Task: Create a rule from the Agile list, Priority changed -> Complete task in the project AgileMind if Priority Cleared then Complete Task
Action: Mouse moved to (935, 155)
Screenshot: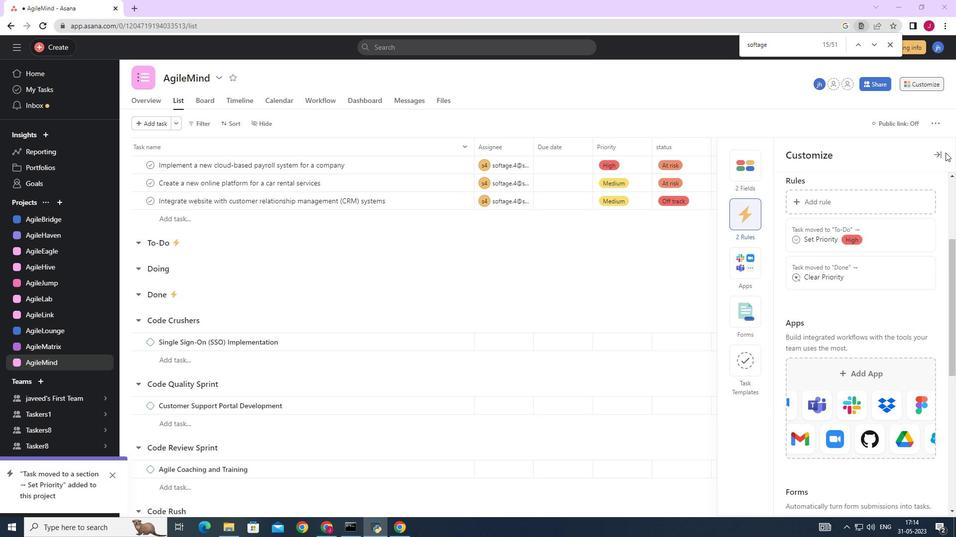 
Action: Mouse pressed left at (935, 155)
Screenshot: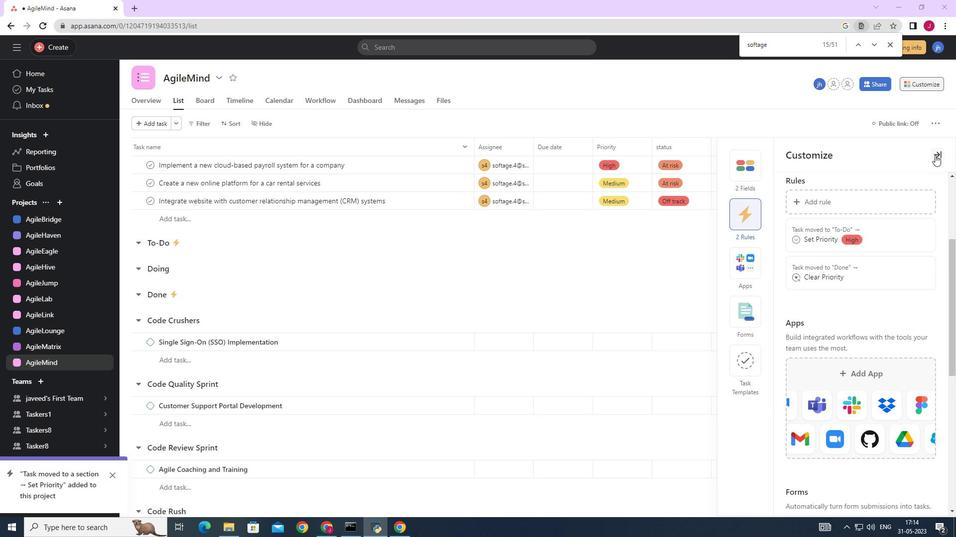 
Action: Mouse moved to (814, 196)
Screenshot: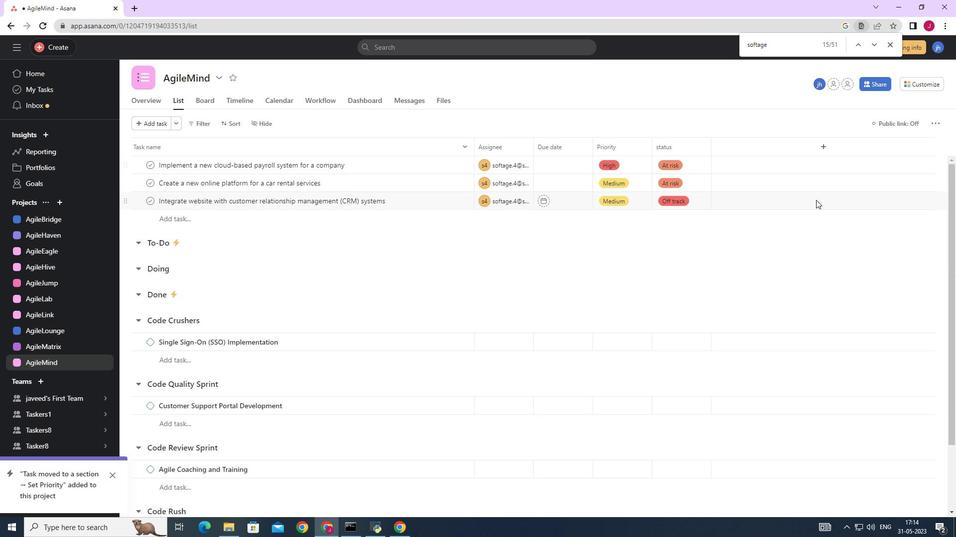 
Action: Mouse scrolled (814, 196) with delta (0, 0)
Screenshot: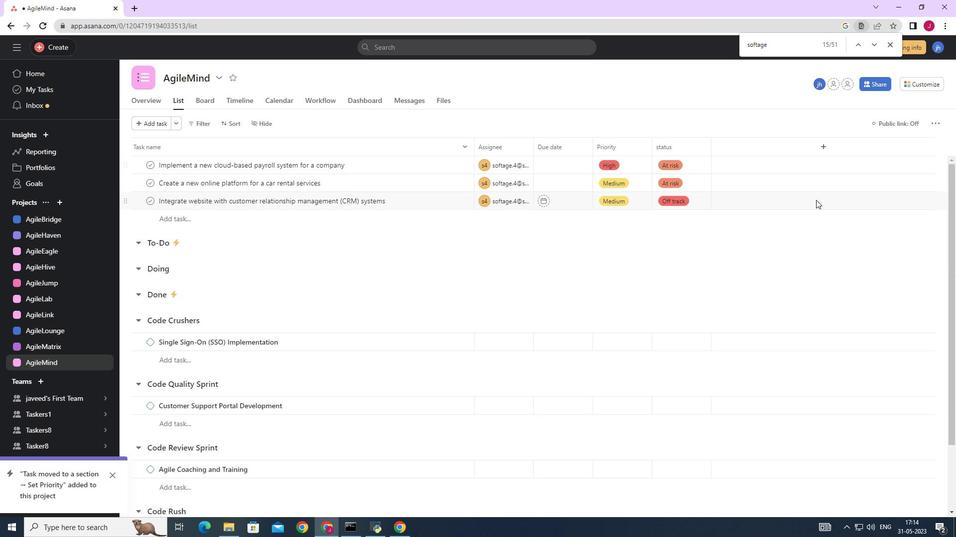 
Action: Mouse scrolled (814, 196) with delta (0, 0)
Screenshot: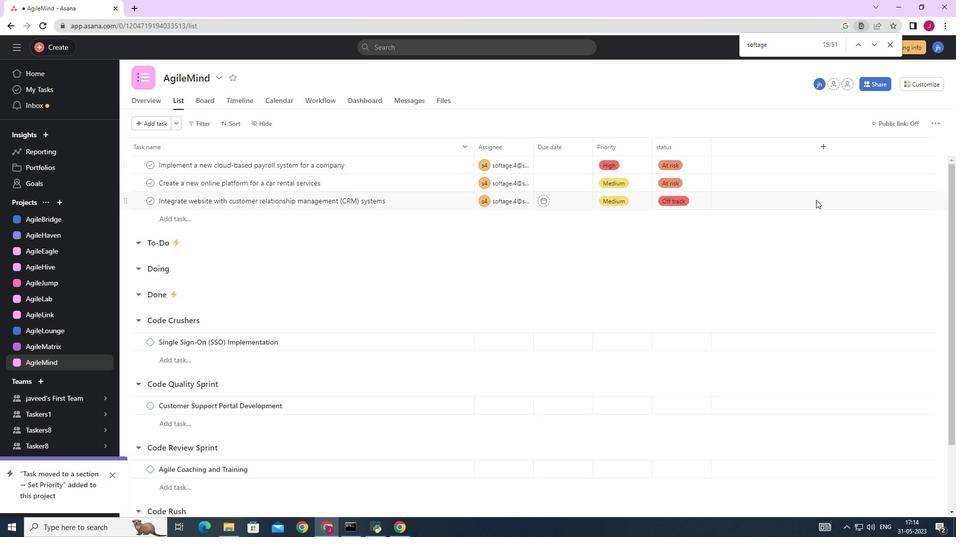 
Action: Mouse scrolled (814, 196) with delta (0, 0)
Screenshot: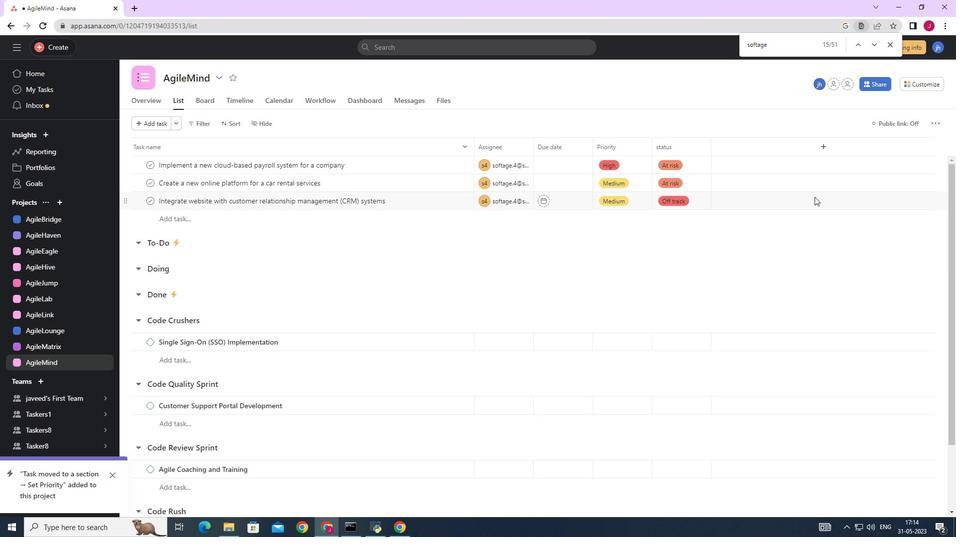 
Action: Mouse moved to (916, 86)
Screenshot: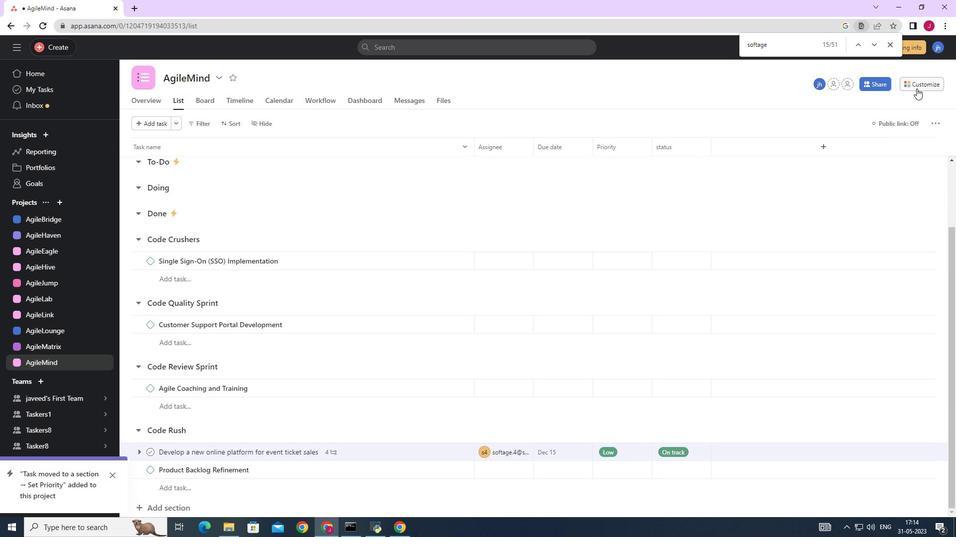 
Action: Mouse pressed left at (916, 86)
Screenshot: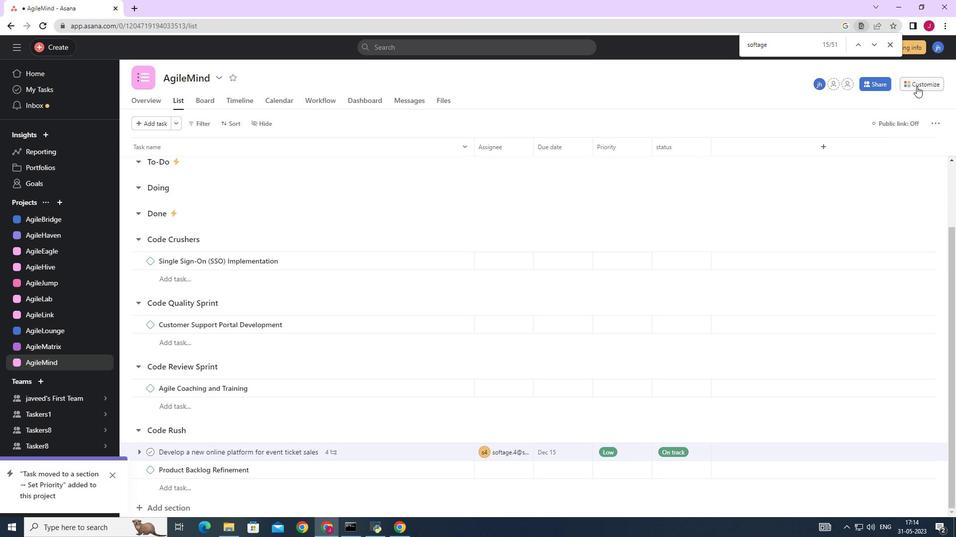 
Action: Mouse moved to (746, 214)
Screenshot: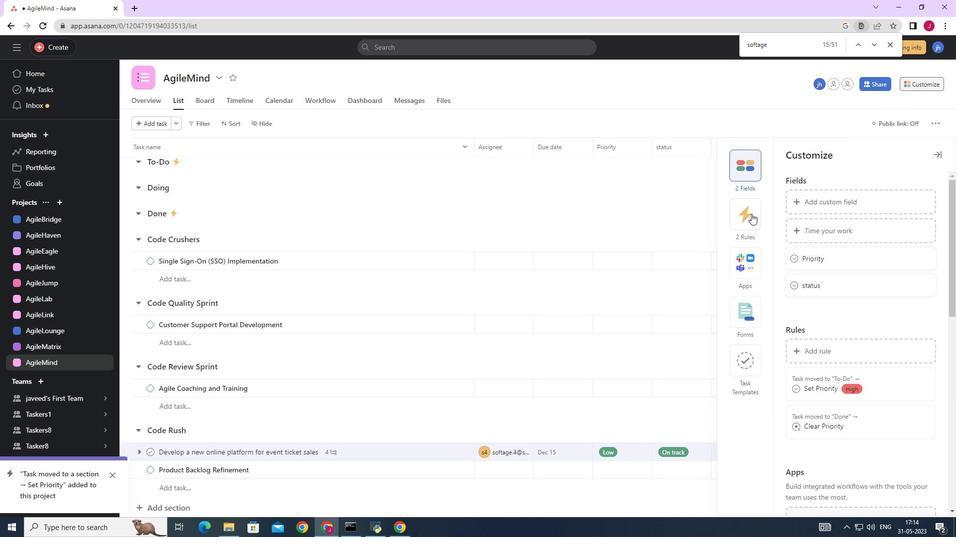
Action: Mouse pressed left at (746, 214)
Screenshot: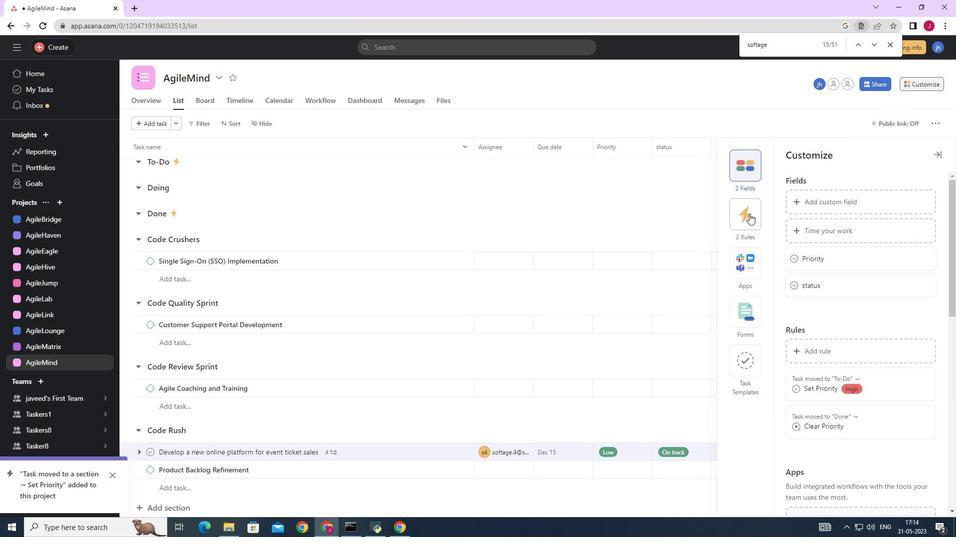 
Action: Mouse moved to (826, 200)
Screenshot: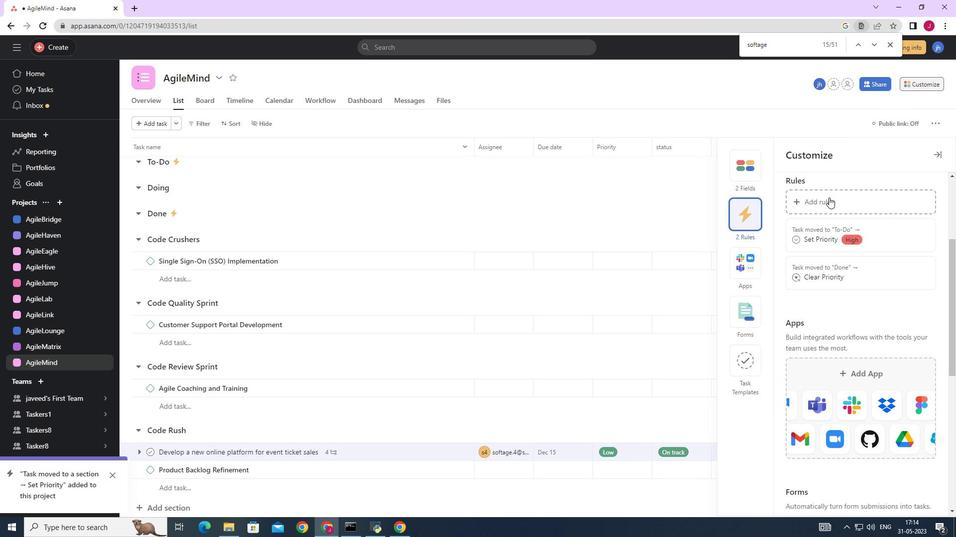 
Action: Mouse pressed left at (826, 200)
Screenshot: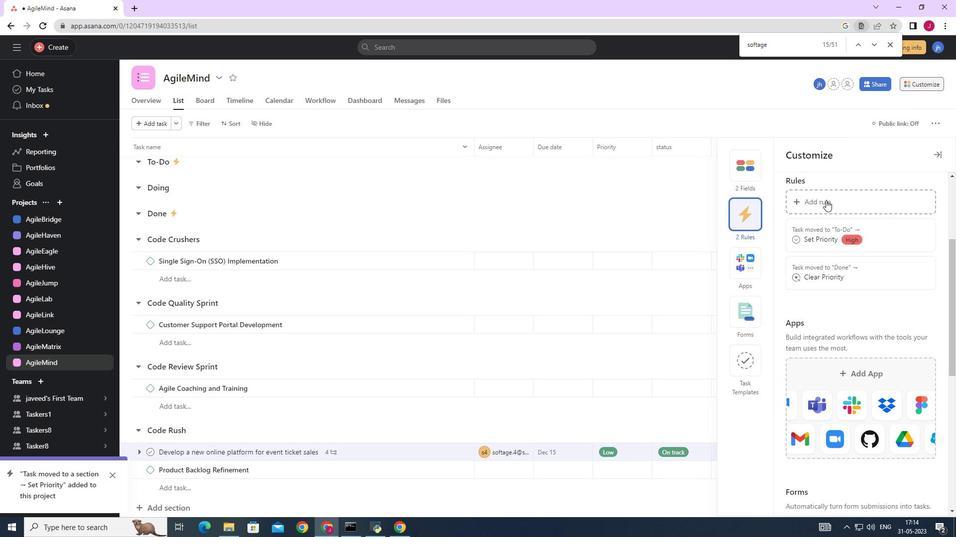 
Action: Mouse moved to (209, 147)
Screenshot: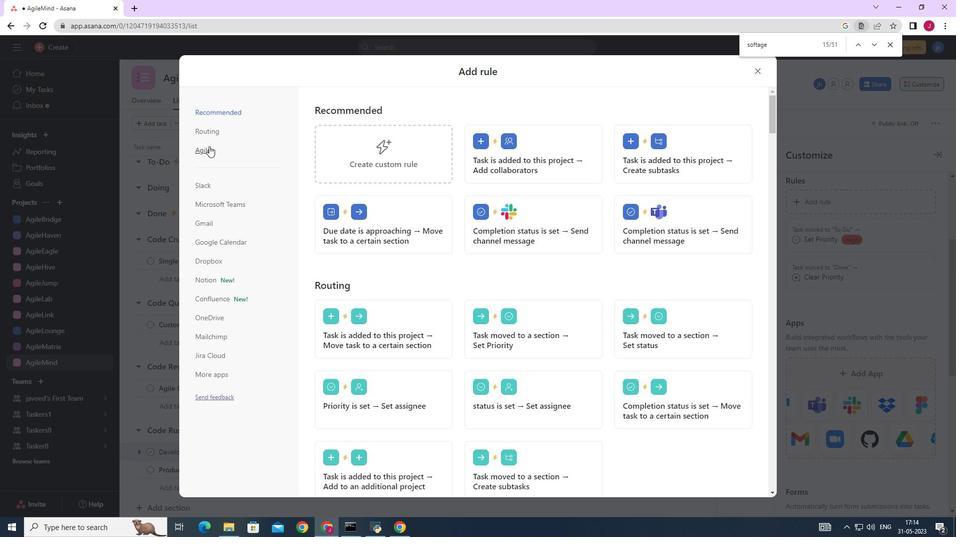
Action: Mouse pressed left at (209, 147)
Screenshot: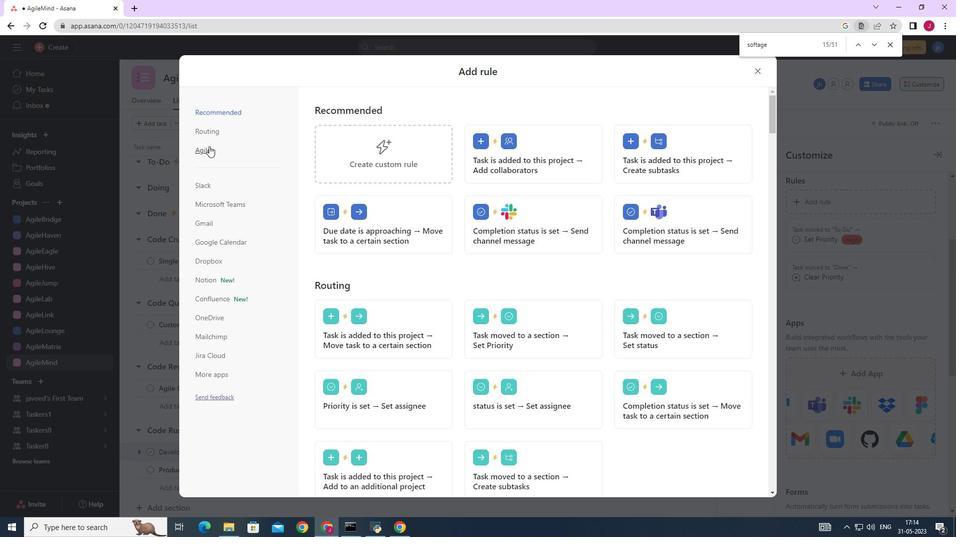 
Action: Mouse moved to (387, 155)
Screenshot: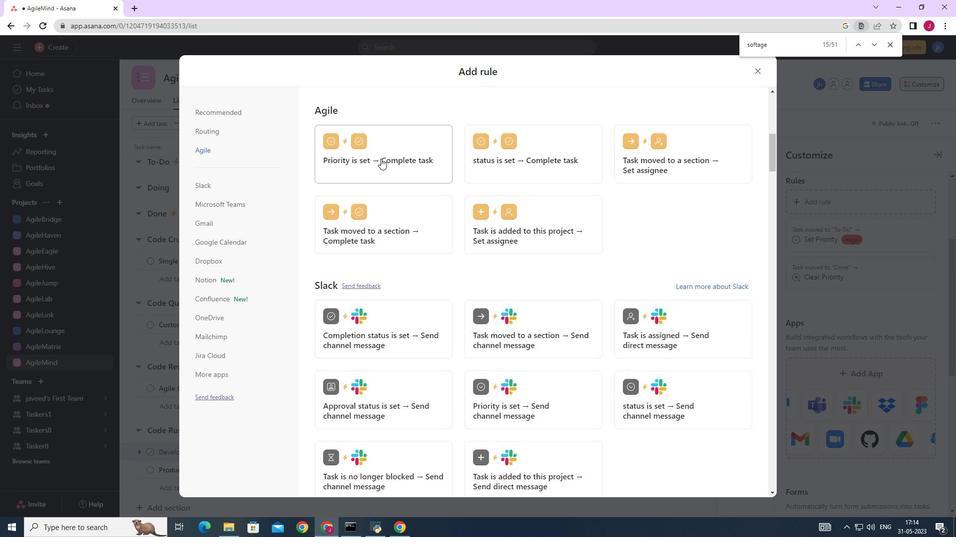 
Action: Mouse pressed left at (387, 155)
Screenshot: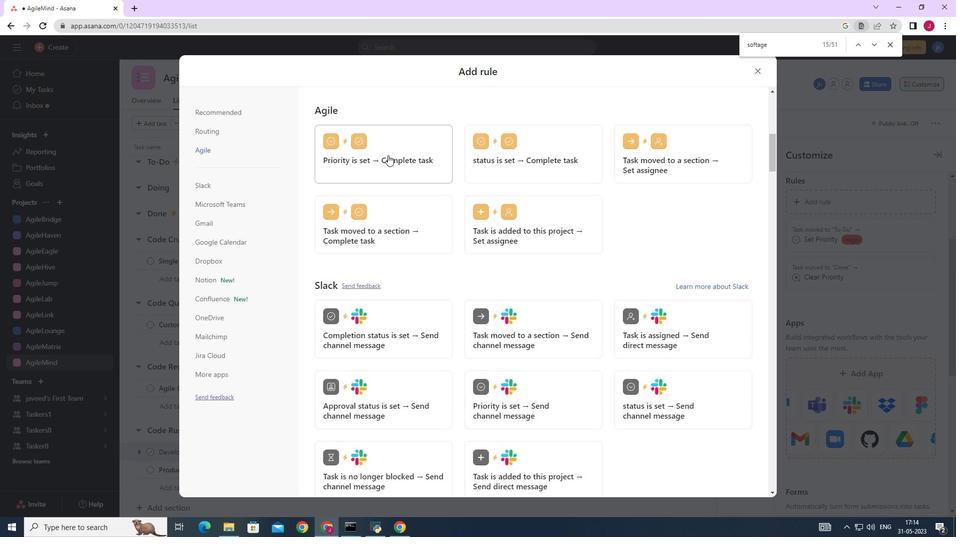 
Action: Mouse moved to (624, 169)
Screenshot: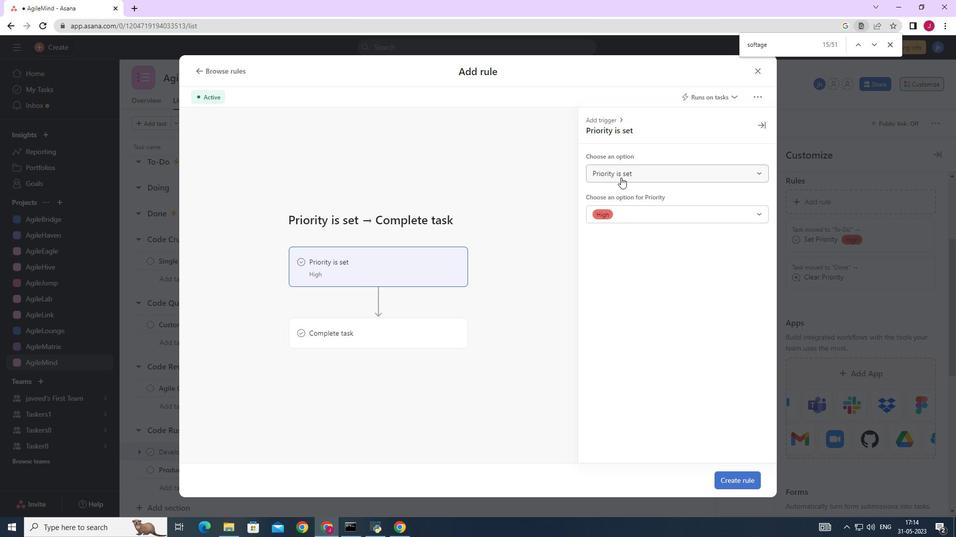 
Action: Mouse pressed left at (624, 169)
Screenshot: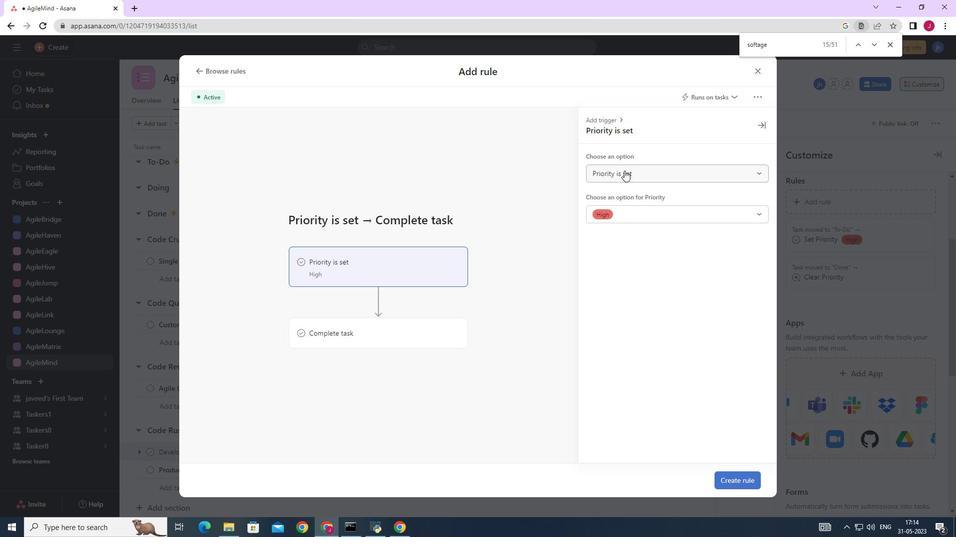 
Action: Mouse moved to (621, 214)
Screenshot: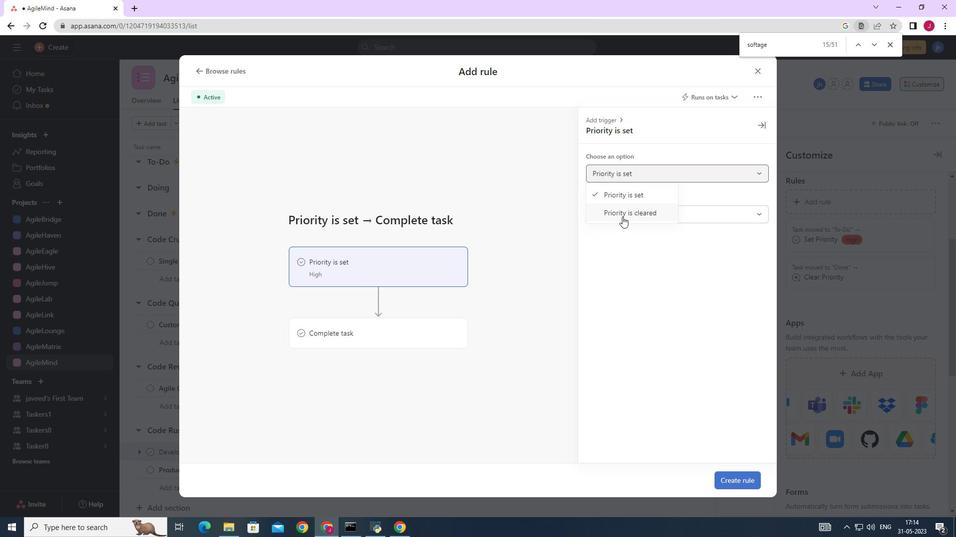 
Action: Mouse pressed left at (621, 214)
Screenshot: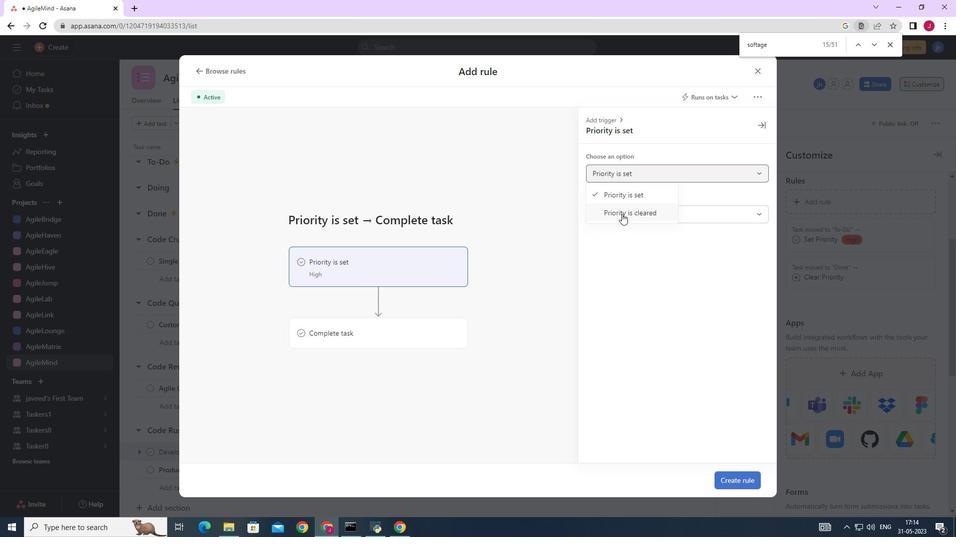 
Action: Mouse moved to (739, 482)
Screenshot: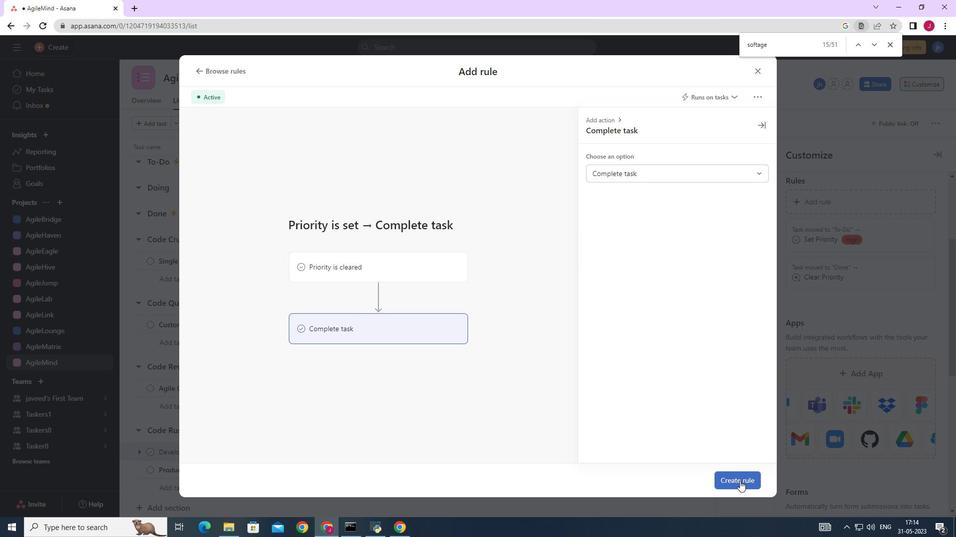 
Action: Mouse pressed left at (739, 482)
Screenshot: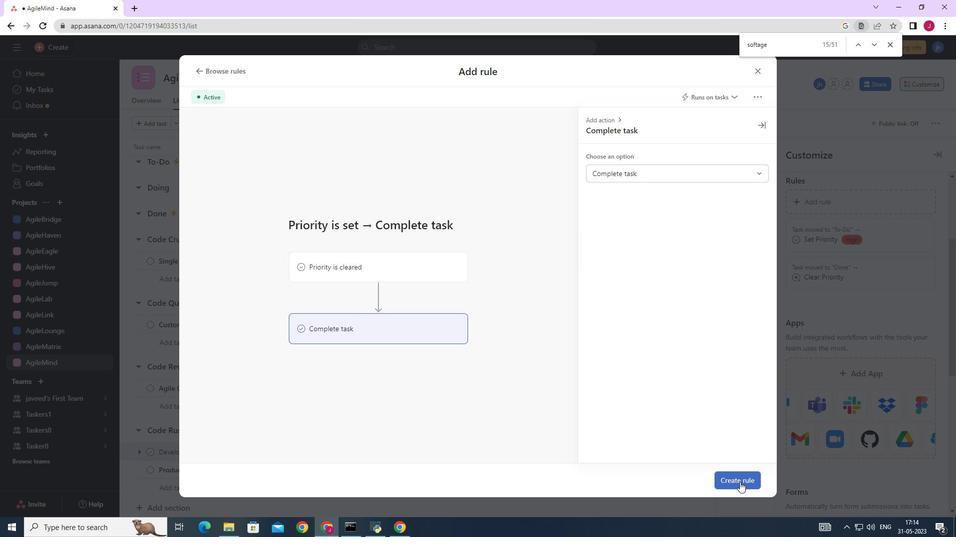 
Action: Mouse moved to (692, 359)
Screenshot: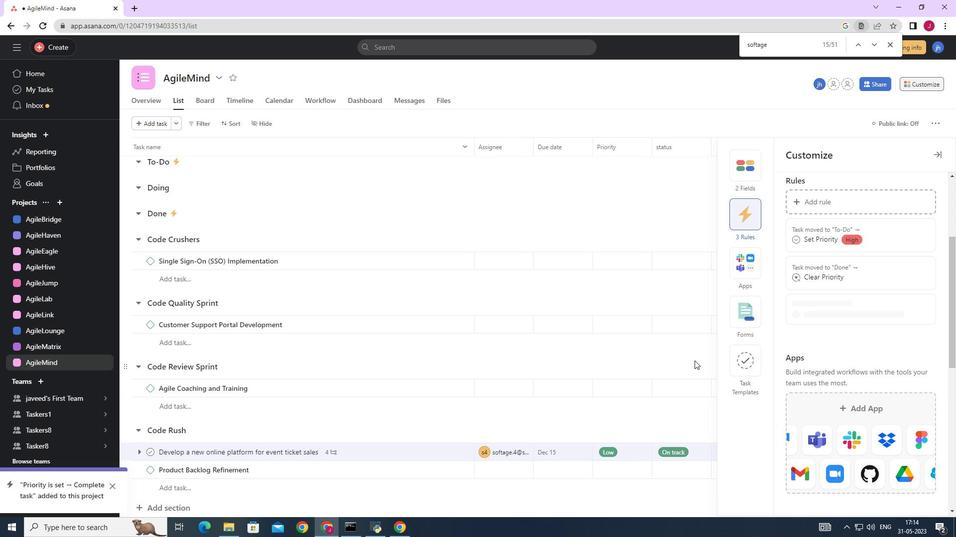 
